 Task: Create List Brand Extension Launch in Board Legal Documentation Software to Workspace Audio Equipment Rentals. Create List Brand Extension Management in Board Diversity and Inclusion Recruiting and Hiring Practices to Workspace Audio Equipment Rentals. Create List Brand Extension Metrics in Board Voice of Customer Customer Service Improvement Program Design and Execution to Workspace Audio Equipment Rentals
Action: Mouse moved to (90, 371)
Screenshot: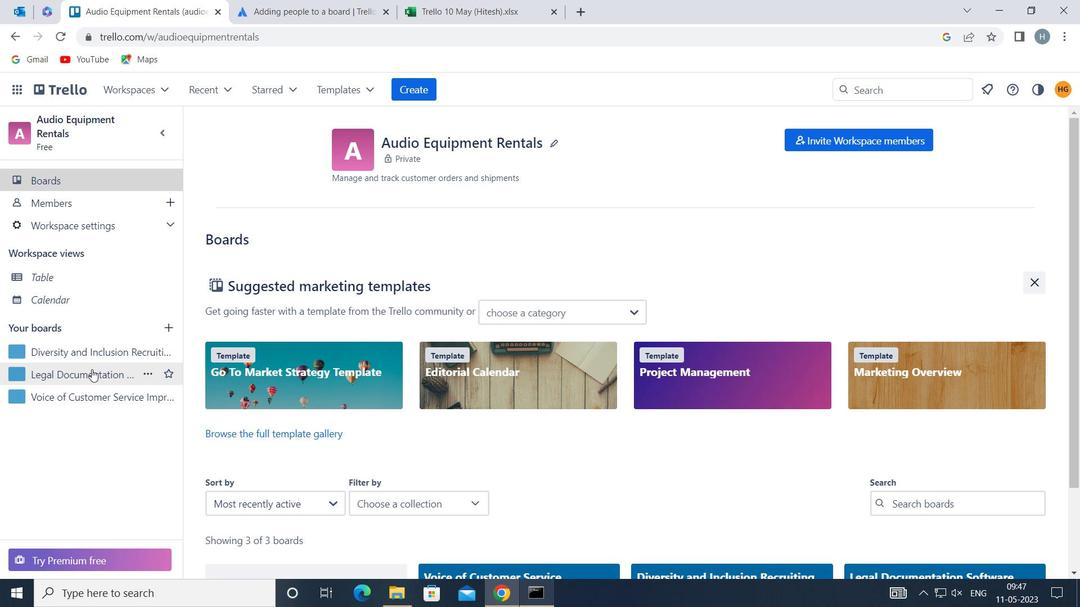 
Action: Mouse pressed left at (90, 371)
Screenshot: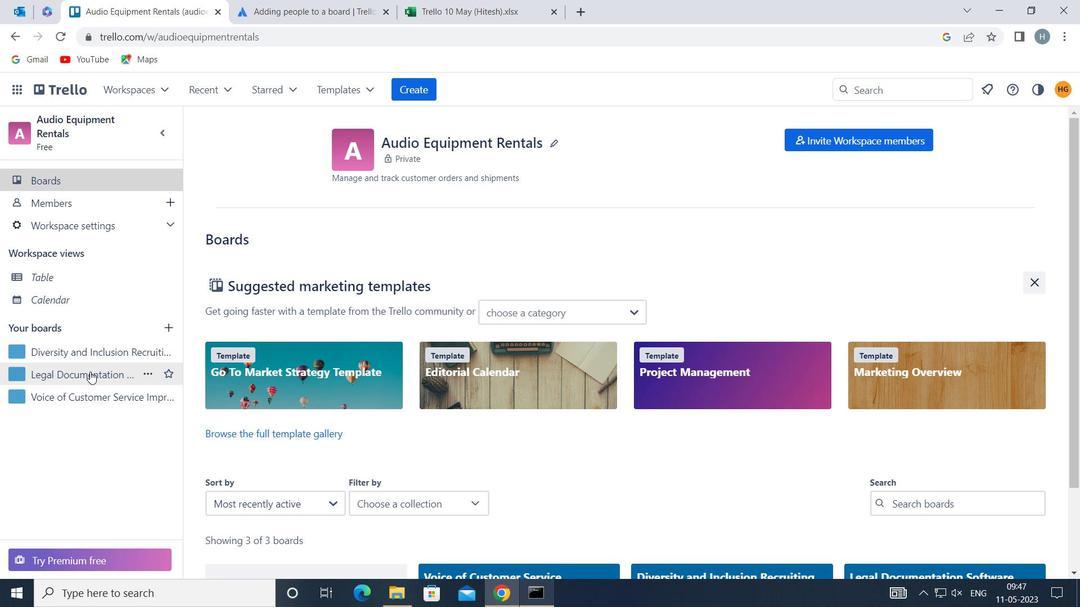 
Action: Mouse moved to (313, 174)
Screenshot: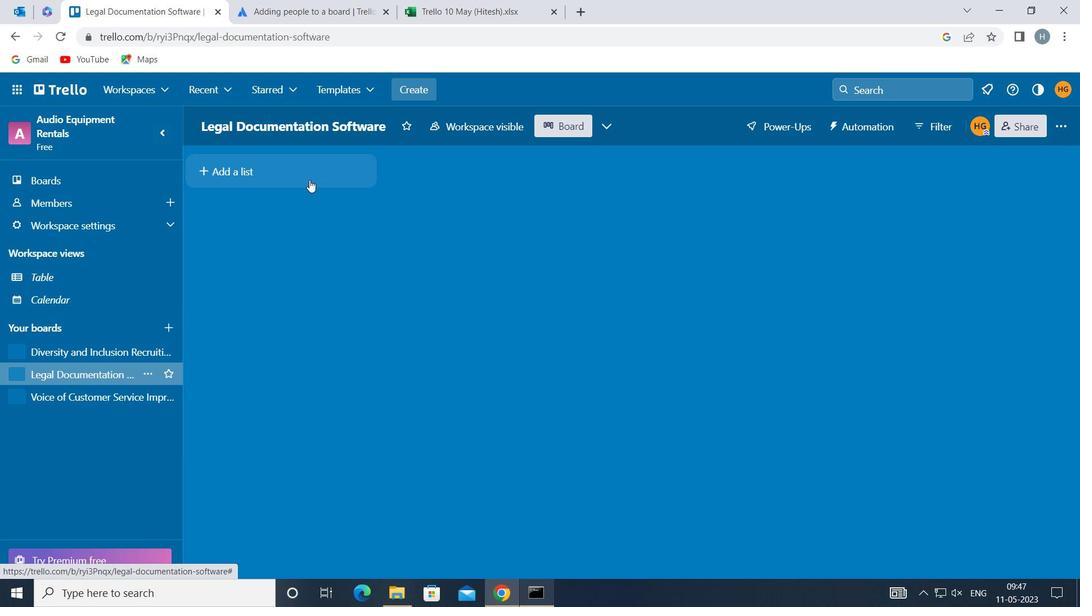 
Action: Mouse pressed left at (313, 174)
Screenshot: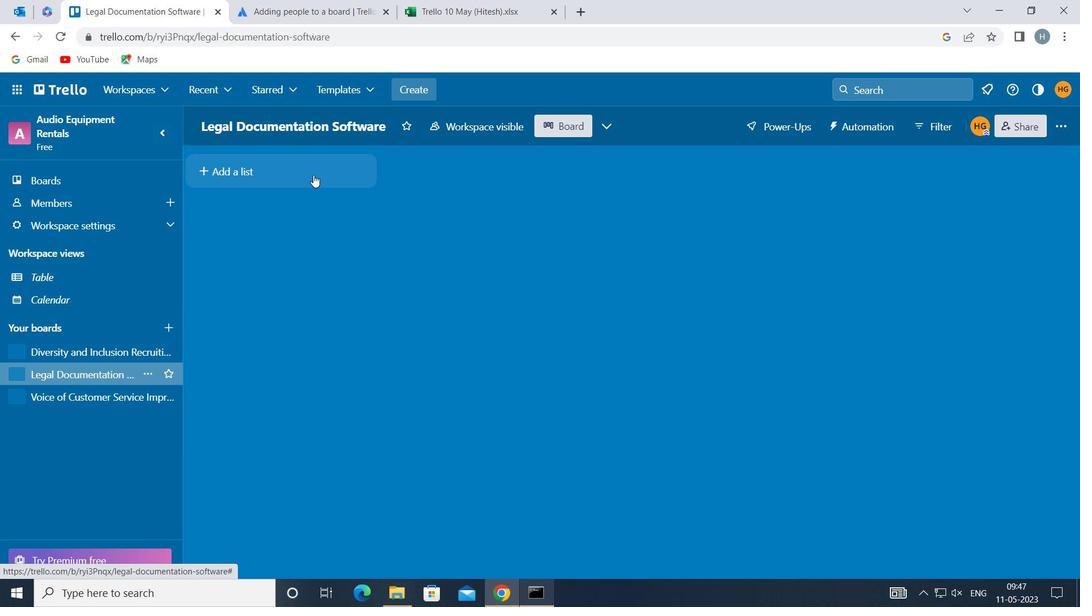 
Action: Mouse moved to (315, 174)
Screenshot: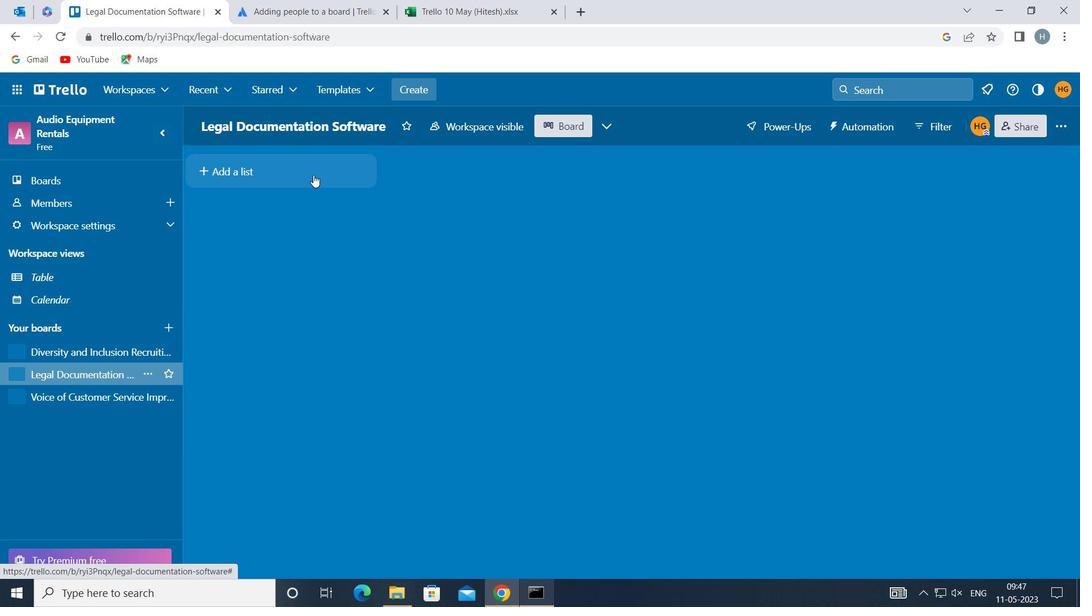 
Action: Key pressed <Key.shift>BRAND<Key.space><Key.shift>EXTENSION<Key.space><Key.shift>LAUNCH
Screenshot: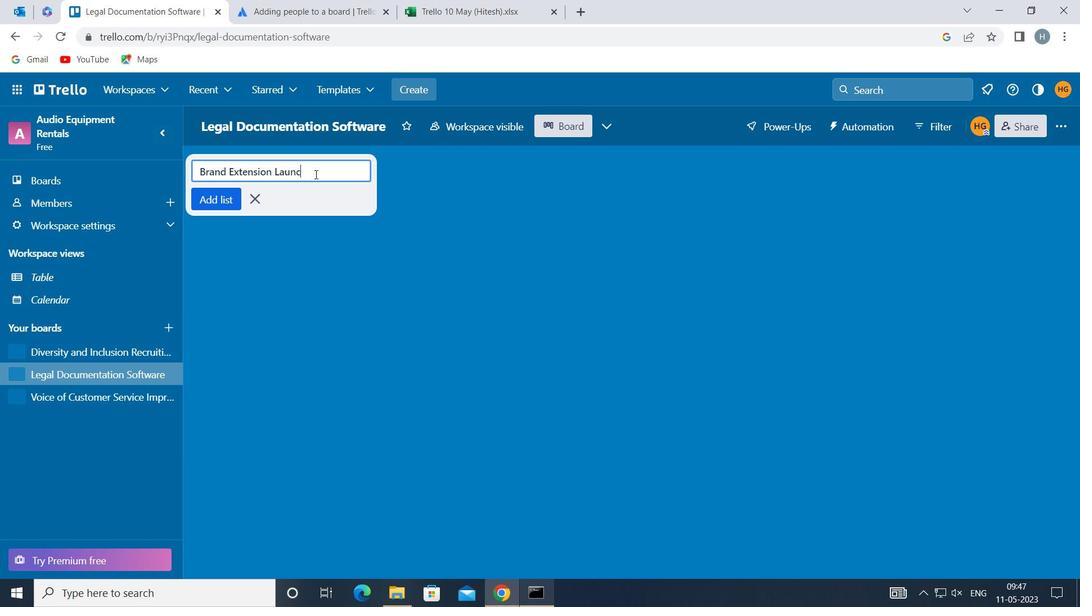 
Action: Mouse moved to (218, 198)
Screenshot: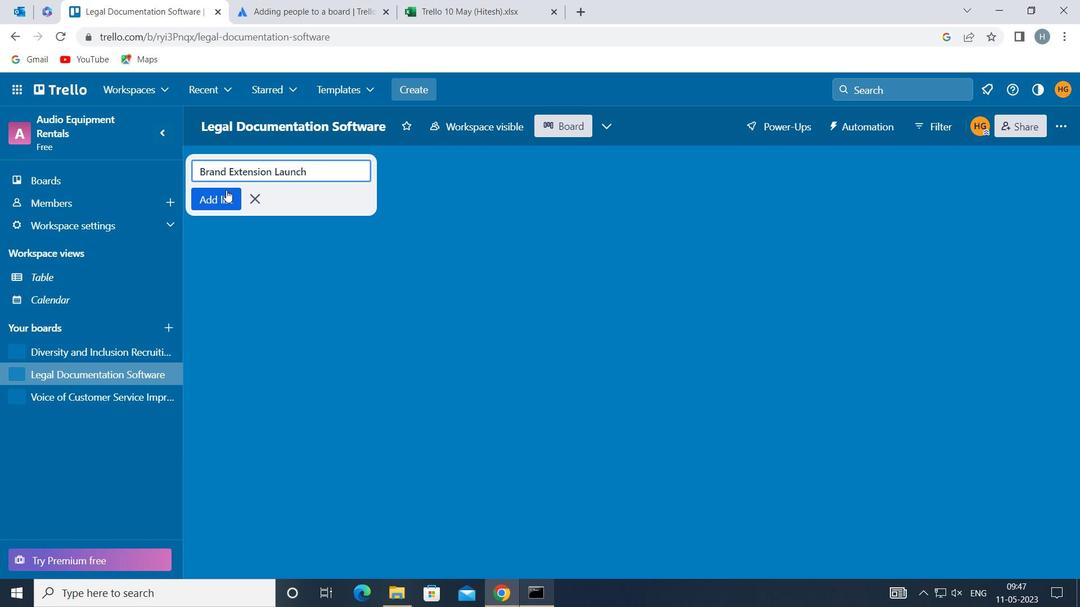 
Action: Mouse pressed left at (218, 198)
Screenshot: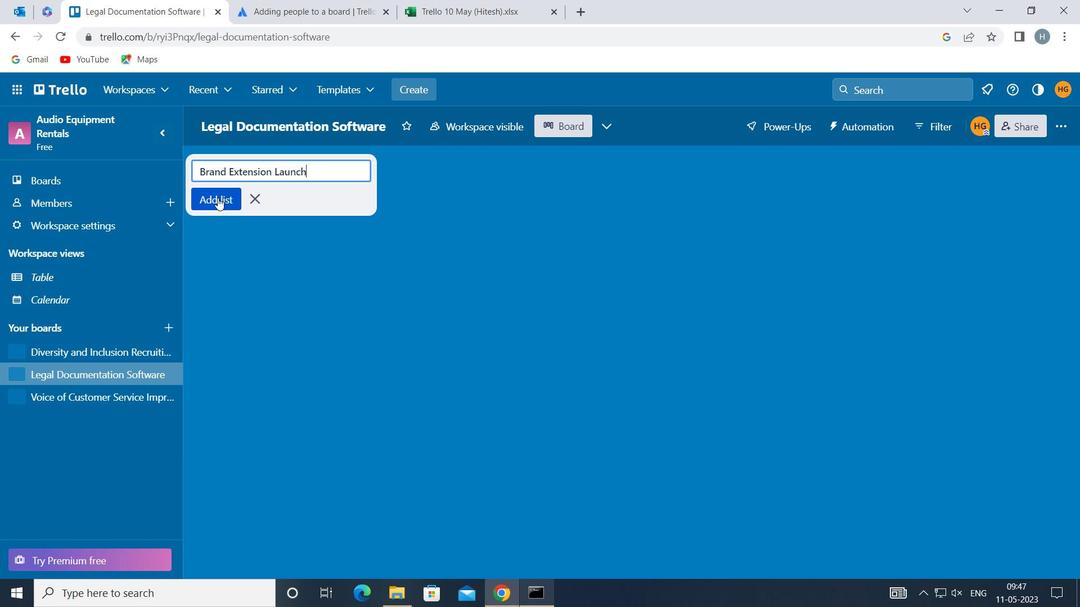 
Action: Mouse moved to (216, 241)
Screenshot: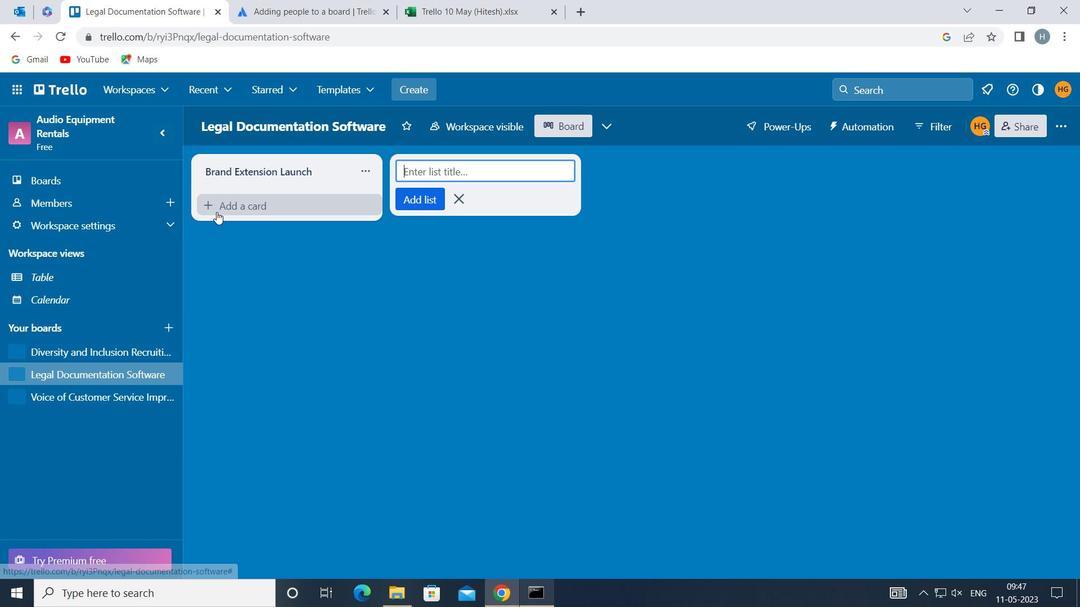 
Action: Mouse pressed left at (216, 241)
Screenshot: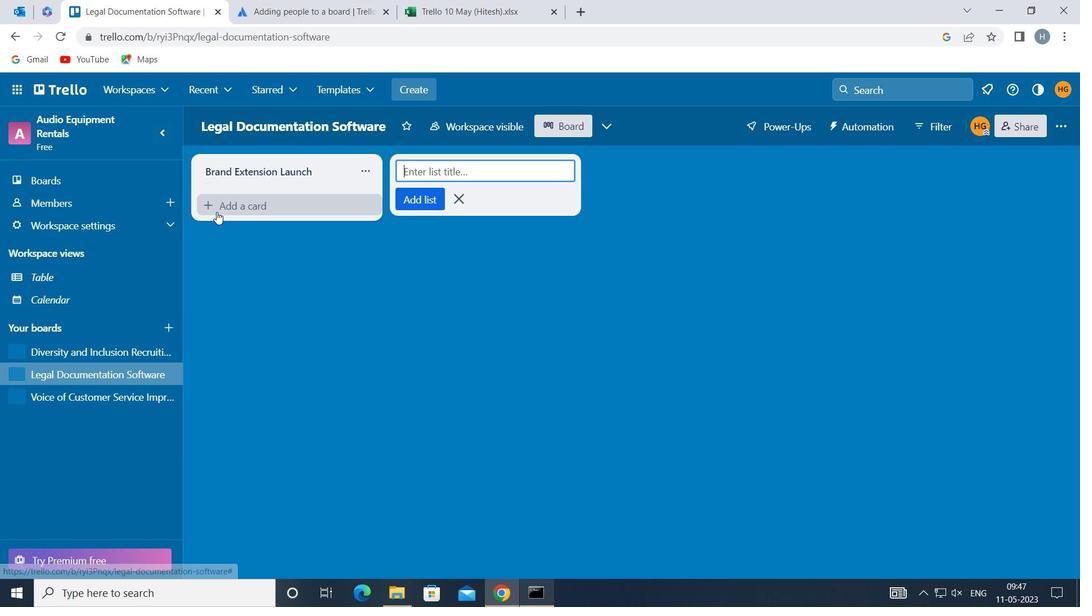 
Action: Mouse moved to (108, 351)
Screenshot: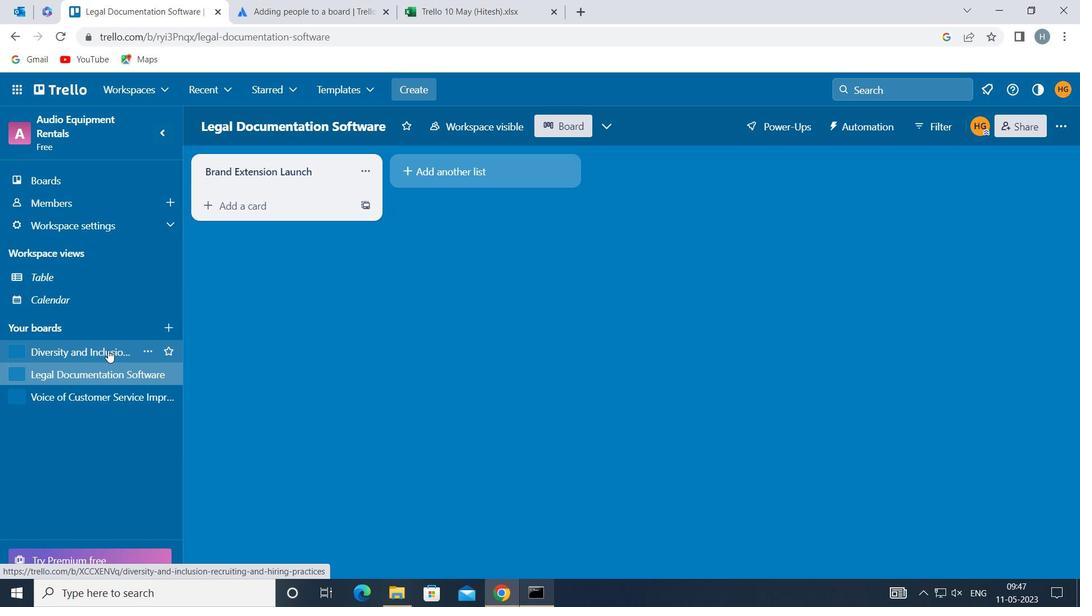 
Action: Mouse pressed left at (108, 351)
Screenshot: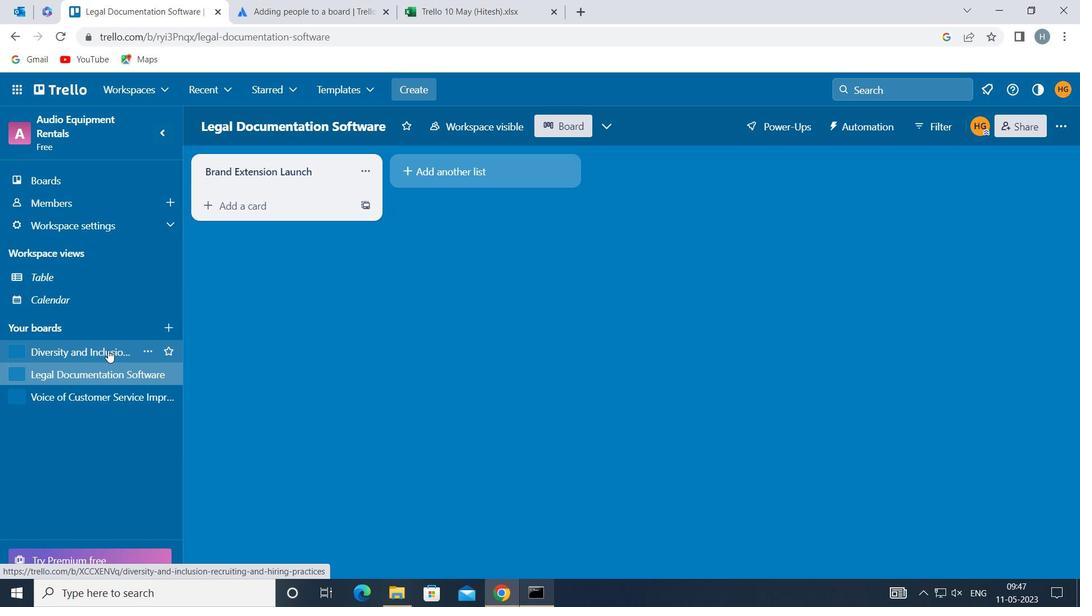 
Action: Mouse moved to (265, 169)
Screenshot: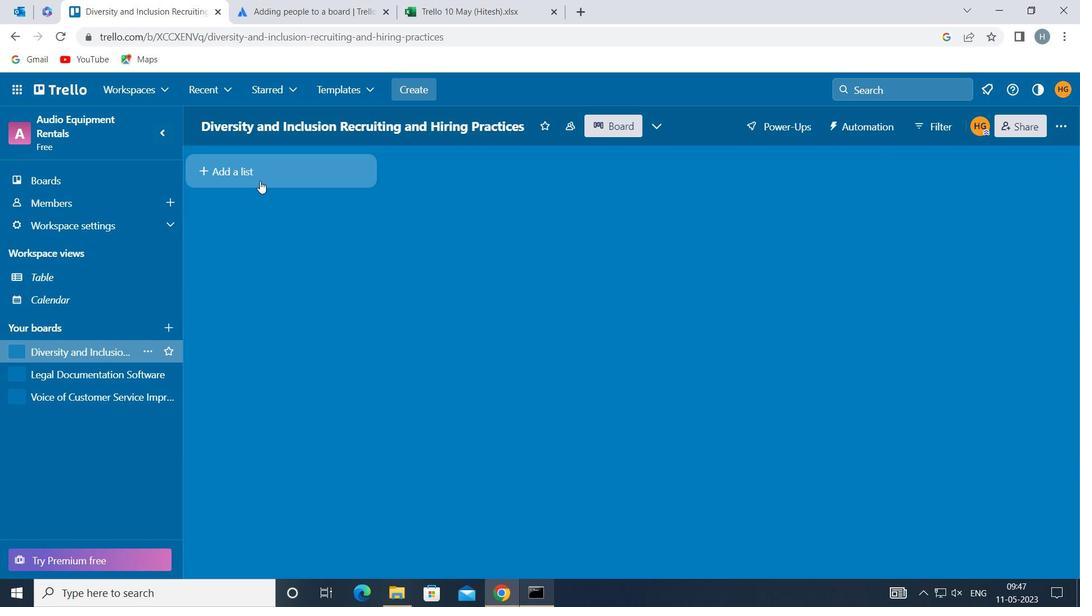
Action: Mouse pressed left at (265, 169)
Screenshot: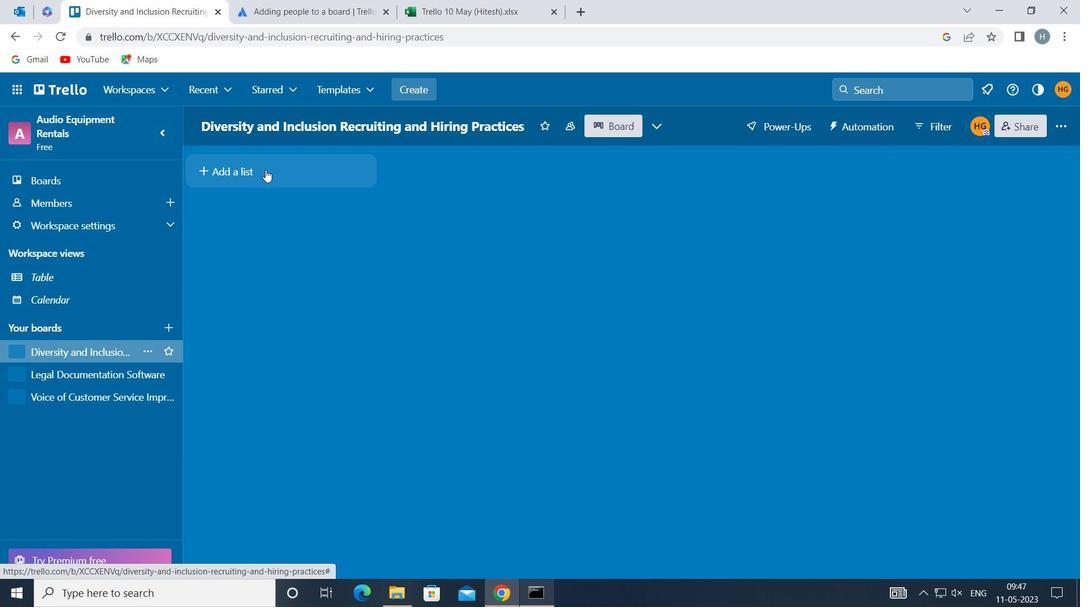 
Action: Key pressed <Key.shift>BRAND<Key.space><Key.shift>EXTENSION<Key.space><Key.shift>MANAGEMENT
Screenshot: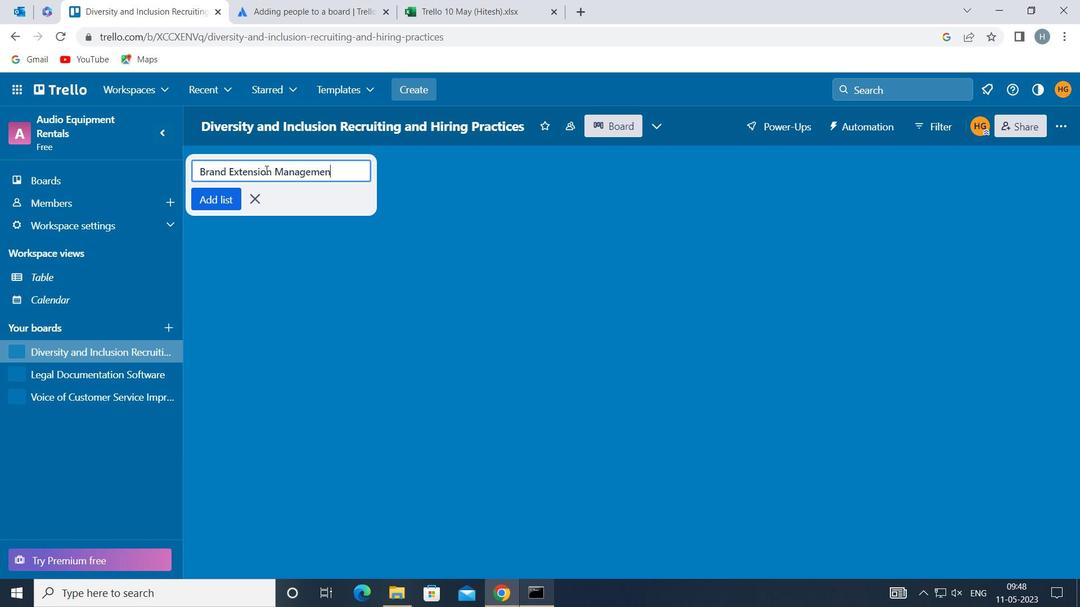 
Action: Mouse moved to (217, 196)
Screenshot: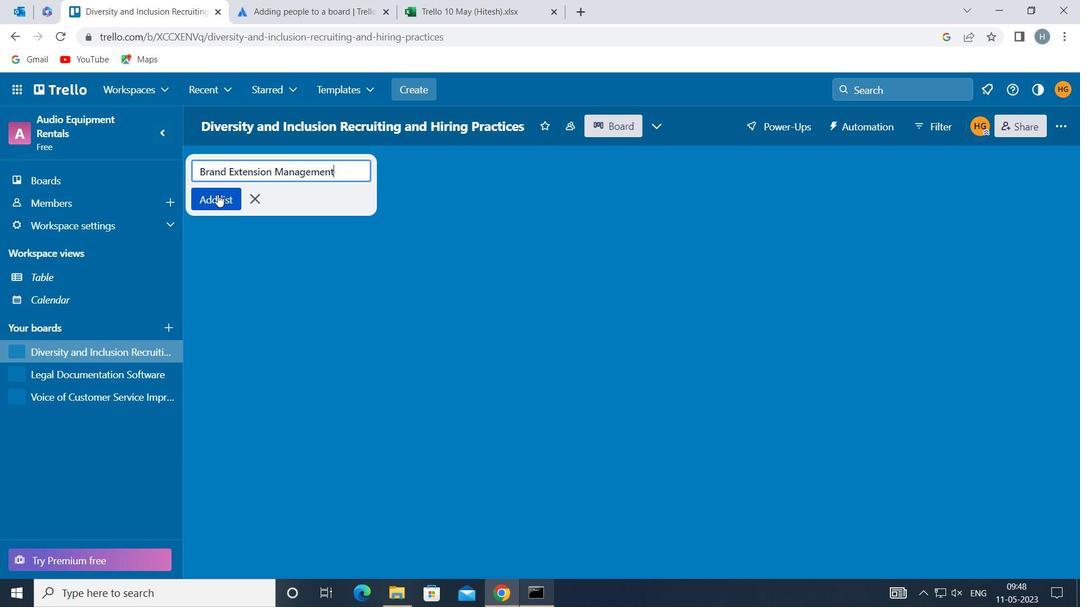 
Action: Mouse pressed left at (217, 196)
Screenshot: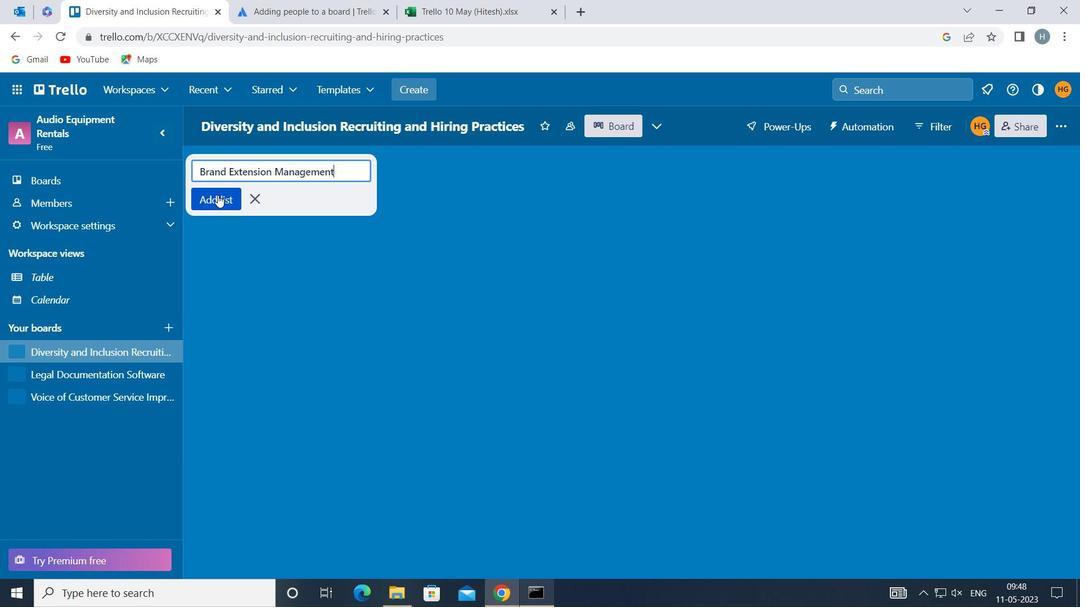 
Action: Mouse moved to (219, 257)
Screenshot: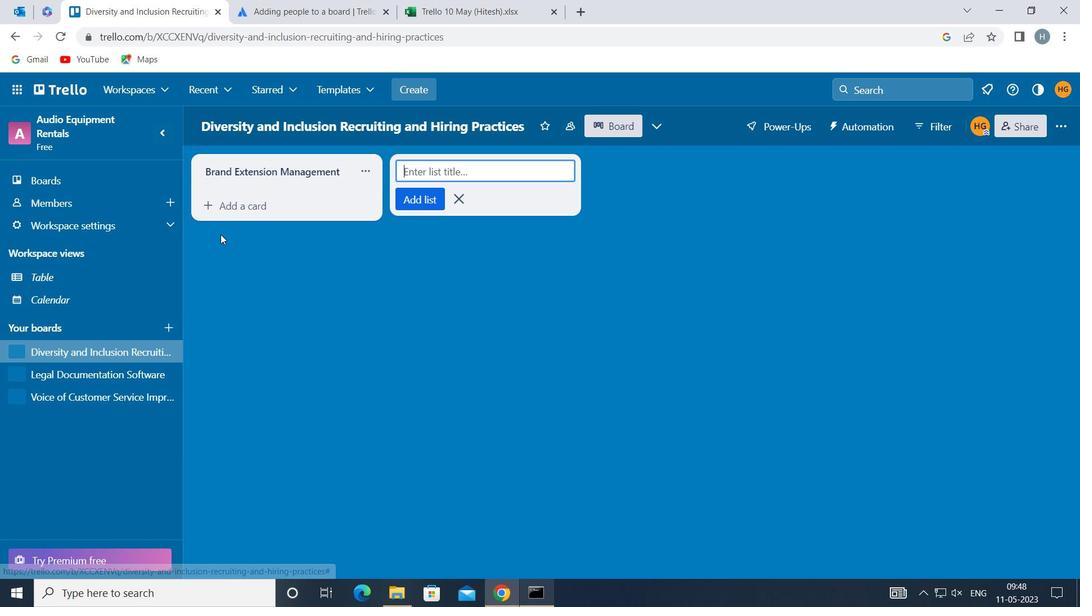 
Action: Mouse pressed left at (219, 257)
Screenshot: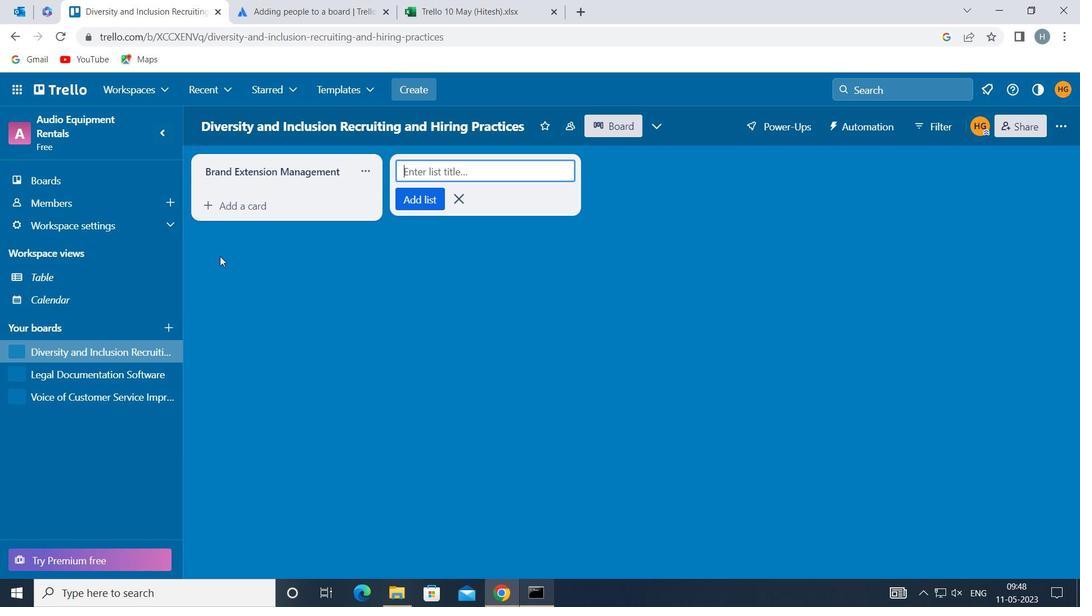 
Action: Mouse moved to (93, 397)
Screenshot: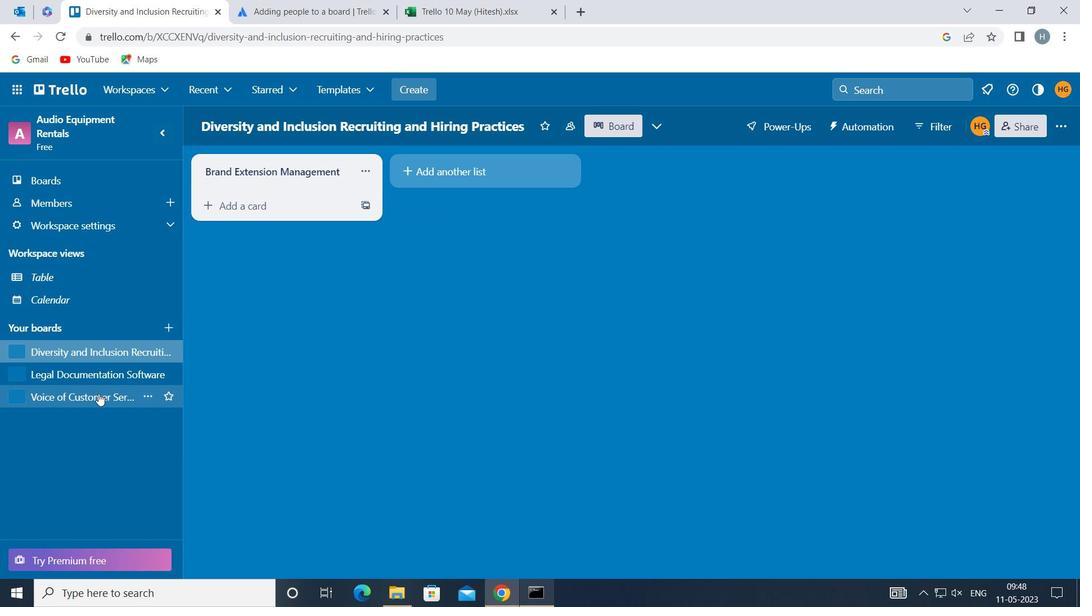 
Action: Mouse pressed left at (93, 397)
Screenshot: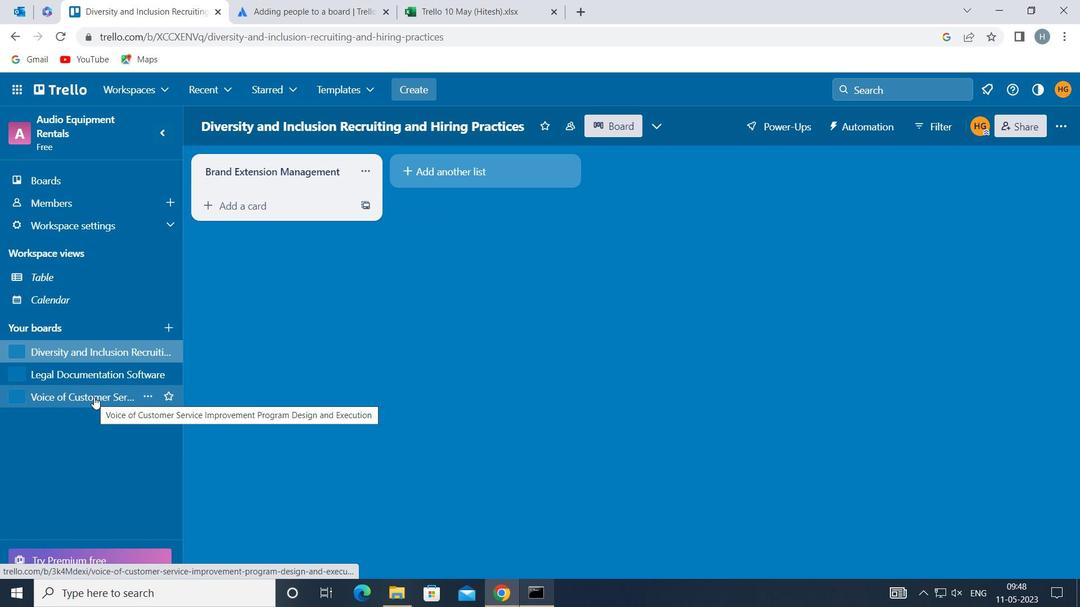 
Action: Mouse moved to (270, 173)
Screenshot: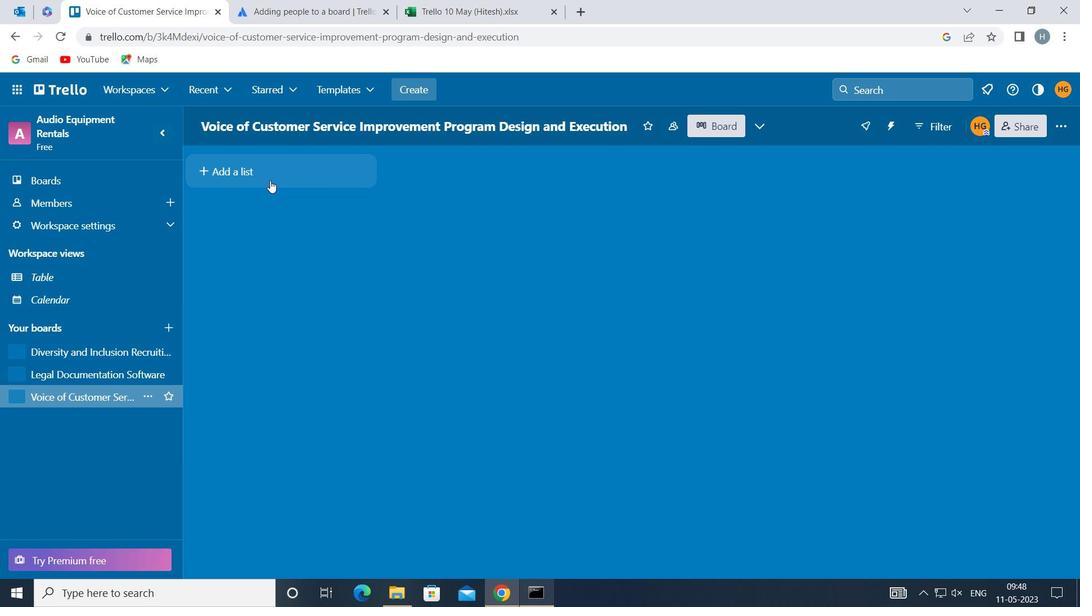 
Action: Mouse pressed left at (270, 173)
Screenshot: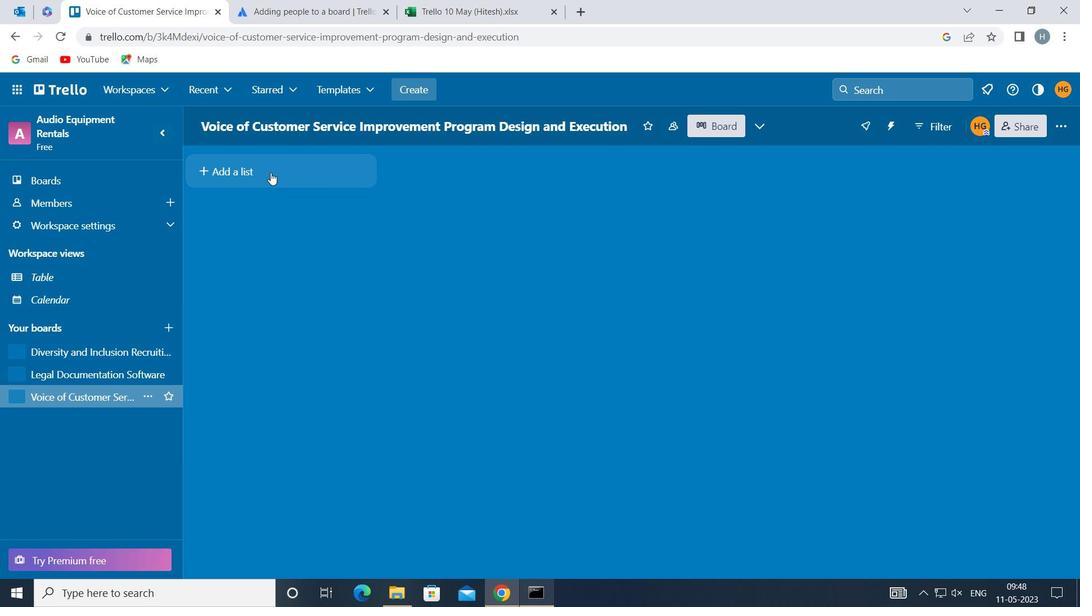 
Action: Mouse pressed left at (270, 173)
Screenshot: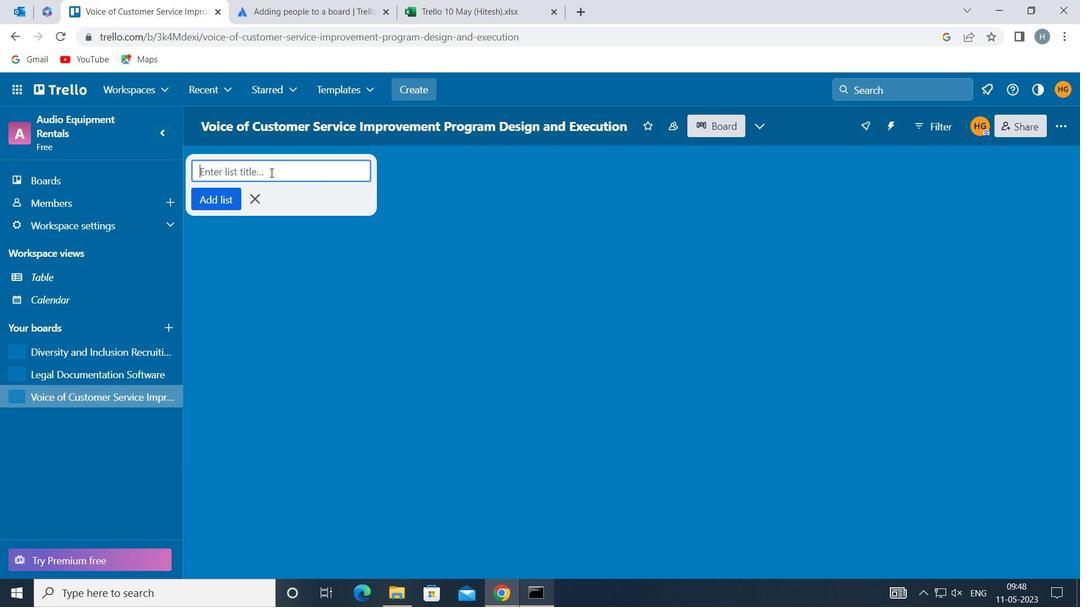 
Action: Key pressed <Key.shift>BRAND<Key.space><Key.shift><Key.shift><Key.shift><Key.shift><Key.shift><Key.shift><Key.shift><Key.shift><Key.shift><Key.shift><Key.shift><Key.shift><Key.shift><Key.shift><Key.shift><Key.shift><Key.shift><Key.shift><Key.shift><Key.shift>EXTENSU<Key.backspace>ION<Key.space><Key.shift>METRICS
Screenshot: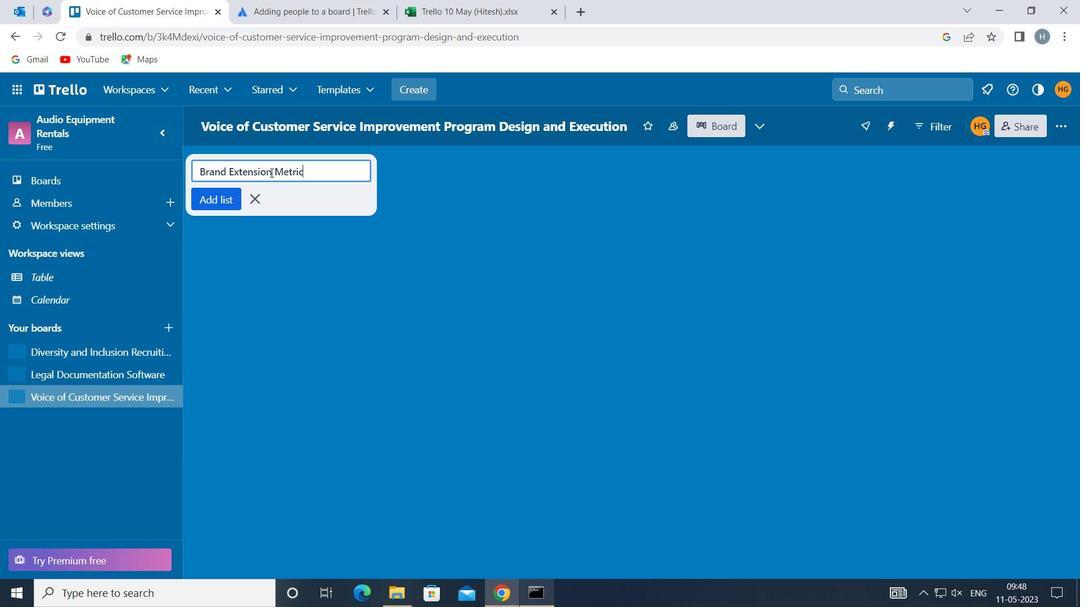 
Action: Mouse moved to (224, 197)
Screenshot: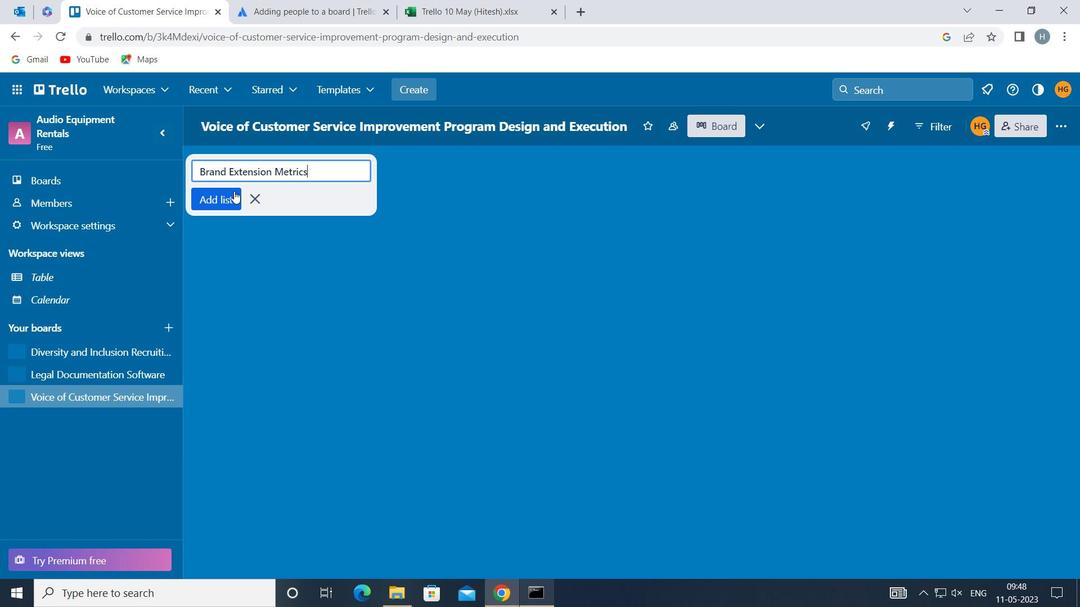 
Action: Mouse pressed left at (224, 197)
Screenshot: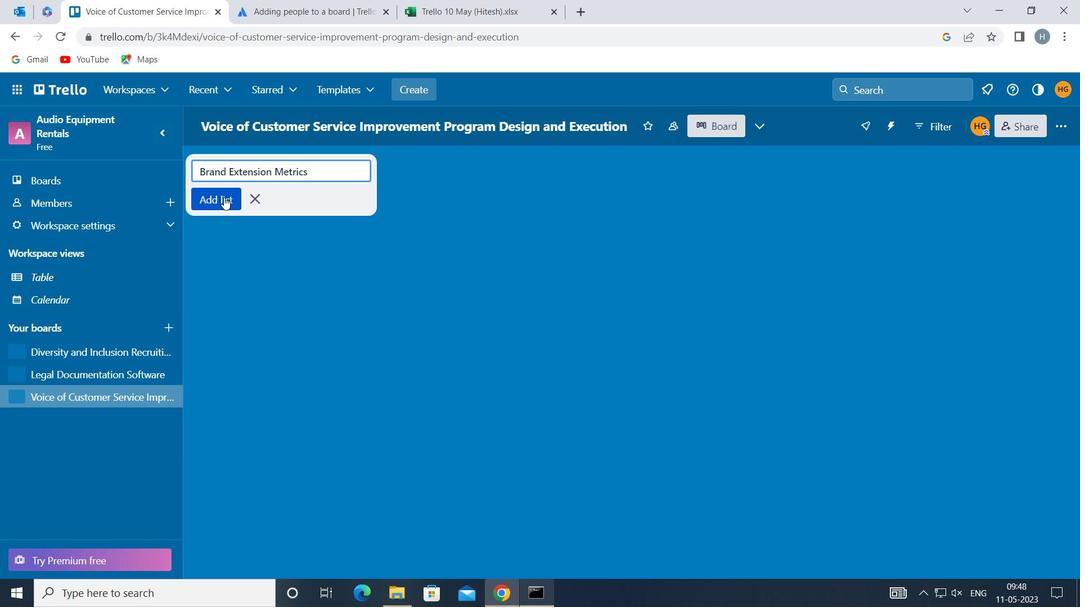 
Action: Mouse moved to (237, 255)
Screenshot: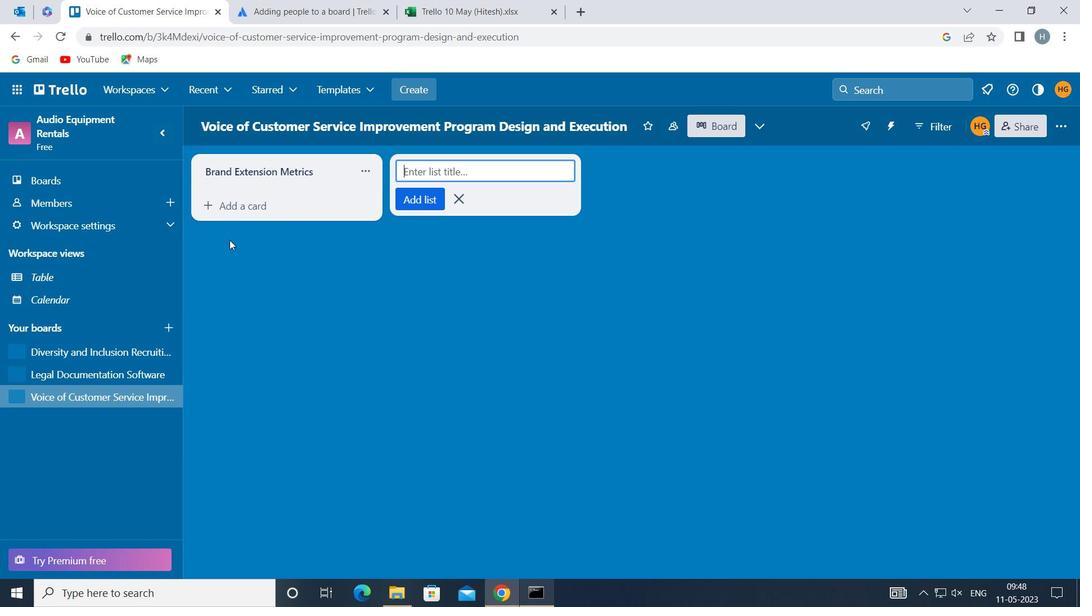 
Action: Mouse pressed left at (237, 255)
Screenshot: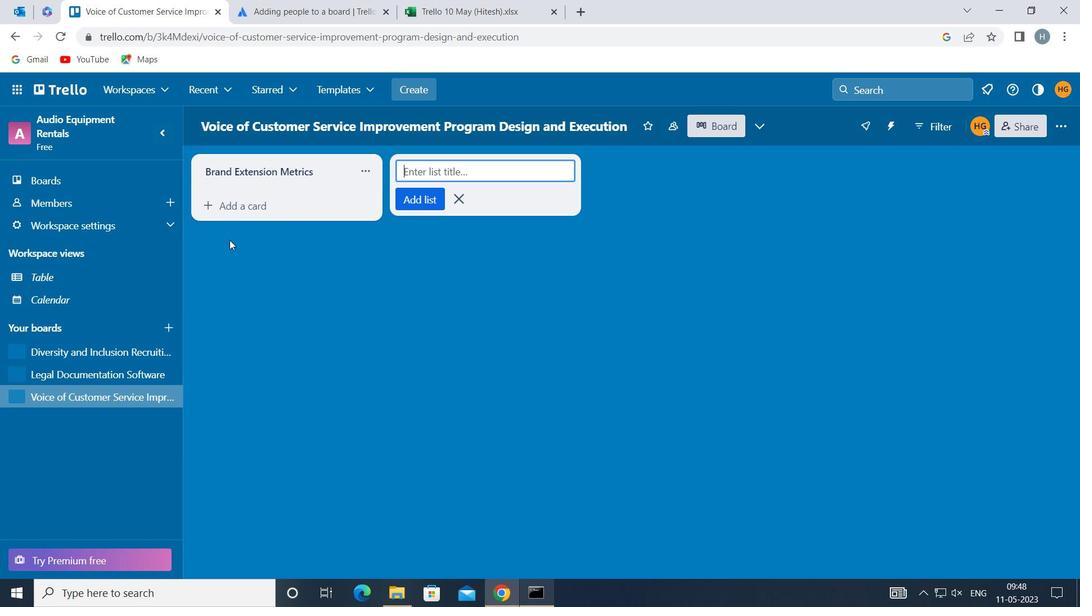 
Action: Mouse moved to (240, 255)
Screenshot: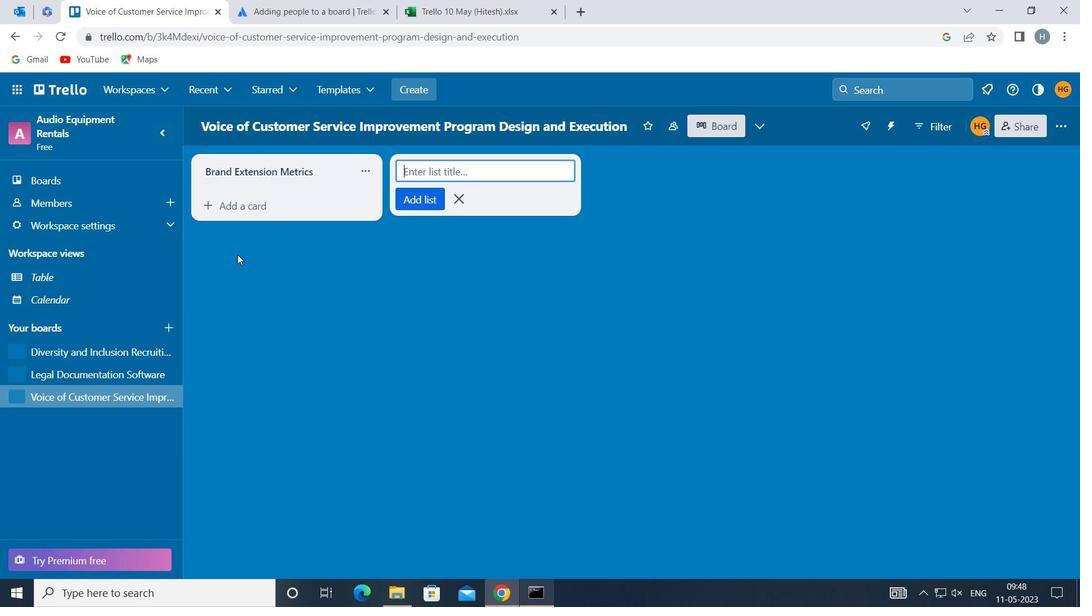 
